 Task: View the idle of the contacts
Action: Mouse scrolled (113, 238) with delta (0, 0)
Screenshot: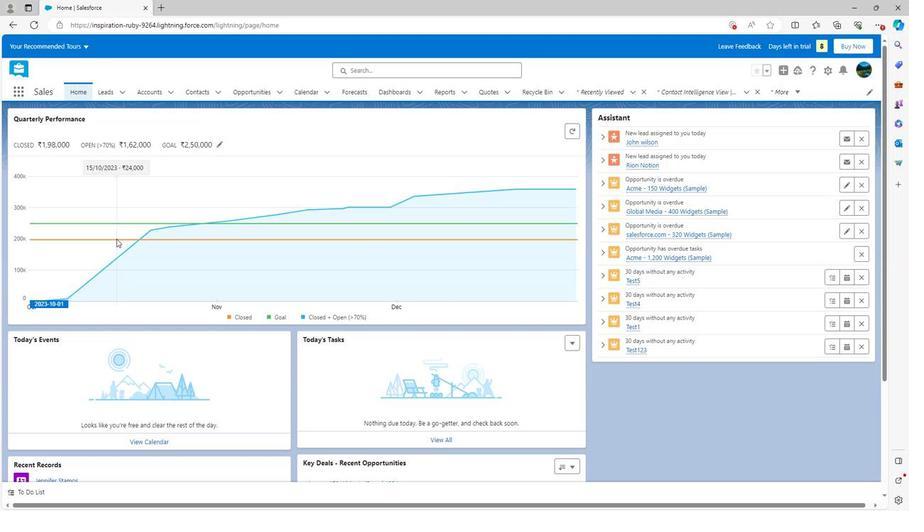 
Action: Mouse scrolled (113, 238) with delta (0, 0)
Screenshot: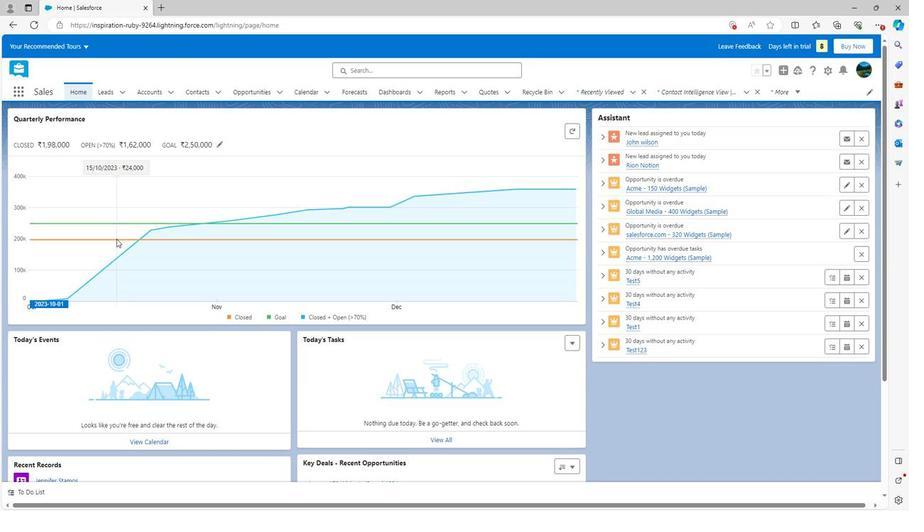 
Action: Mouse scrolled (113, 238) with delta (0, 0)
Screenshot: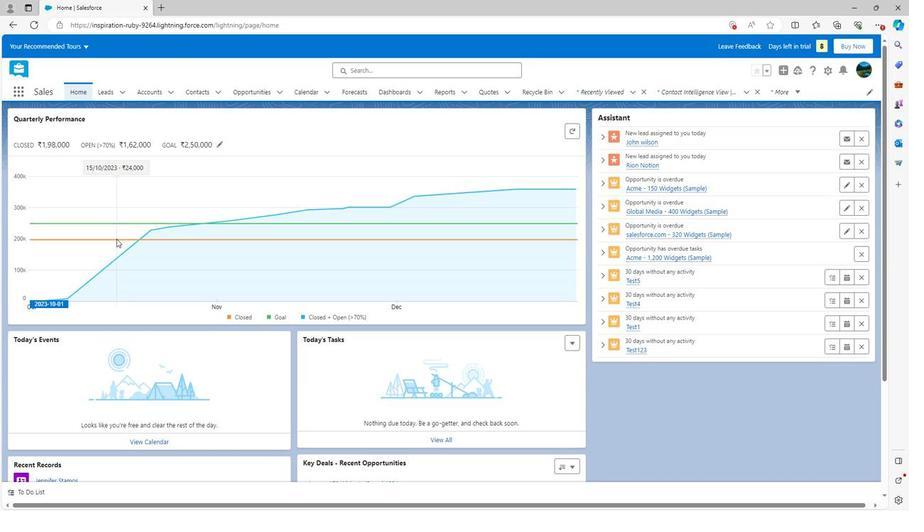 
Action: Mouse scrolled (113, 238) with delta (0, 0)
Screenshot: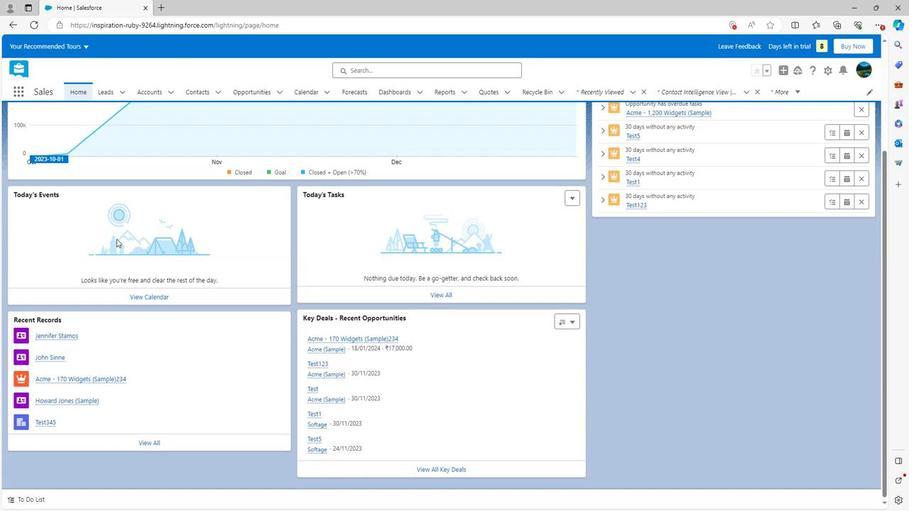
Action: Mouse scrolled (113, 239) with delta (0, 0)
Screenshot: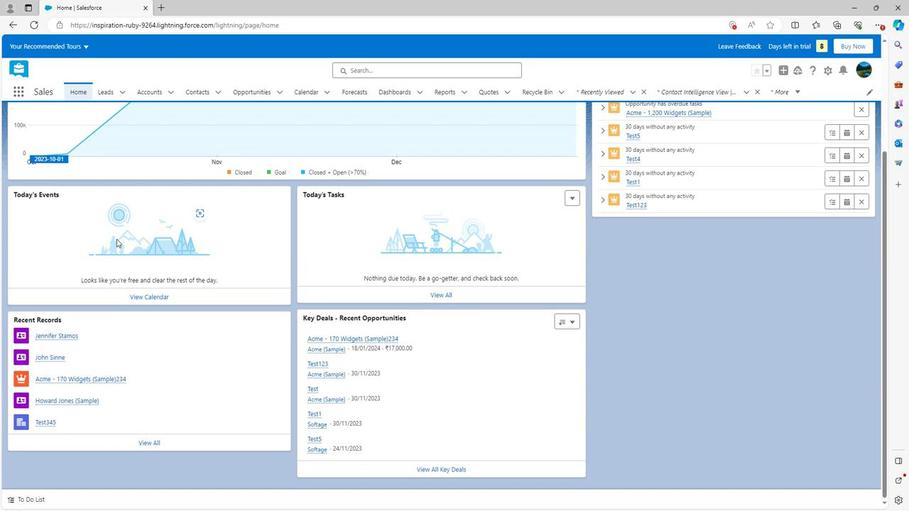 
Action: Mouse scrolled (113, 239) with delta (0, 0)
Screenshot: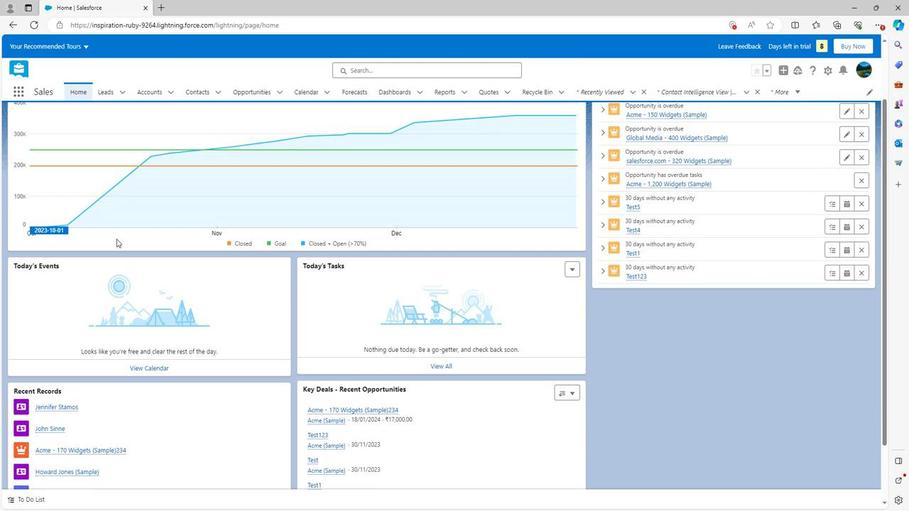 
Action: Mouse scrolled (113, 239) with delta (0, 0)
Screenshot: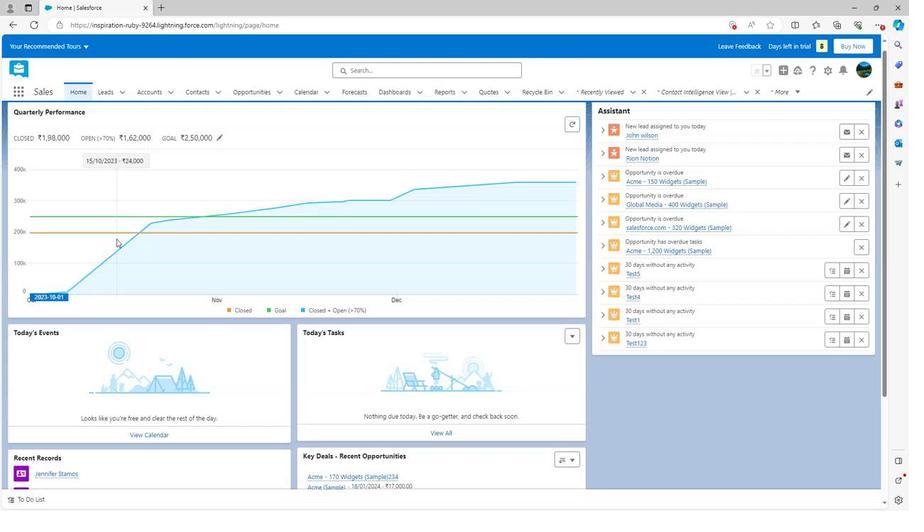 
Action: Mouse moved to (707, 92)
Screenshot: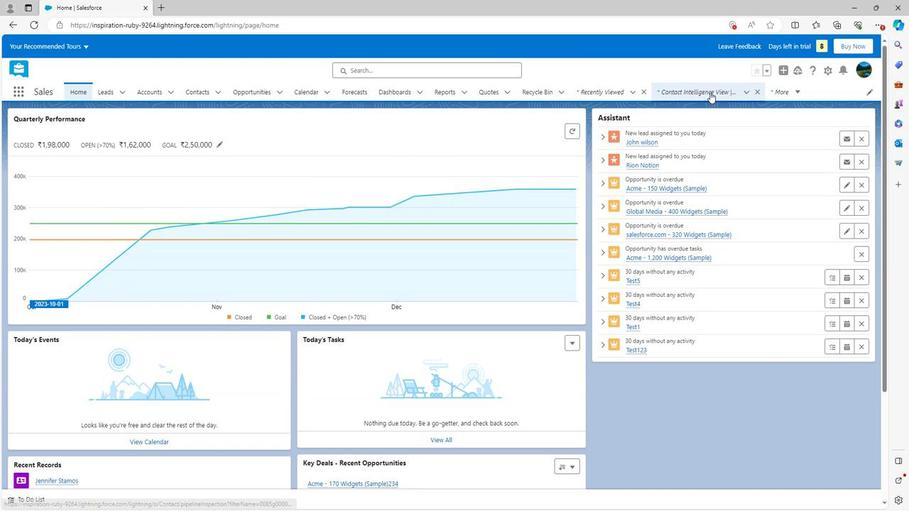 
Action: Mouse pressed left at (707, 92)
Screenshot: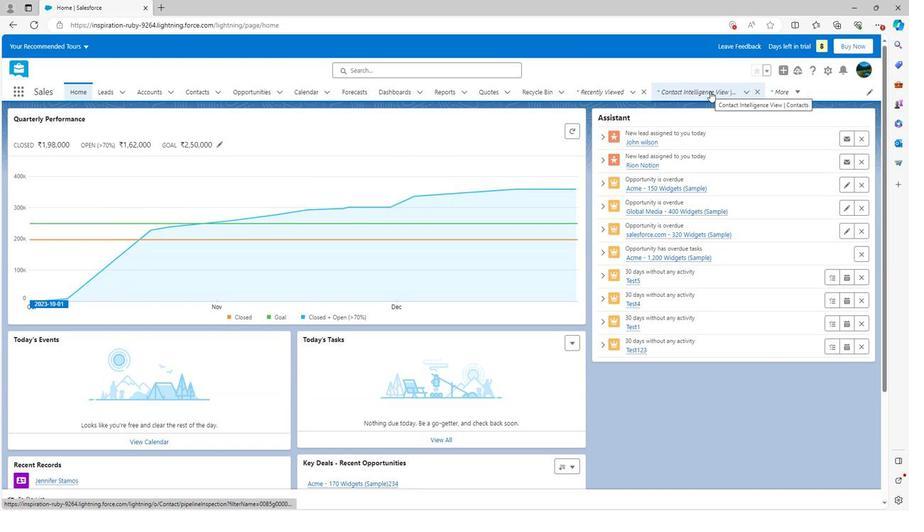 
Action: Mouse moved to (135, 186)
Screenshot: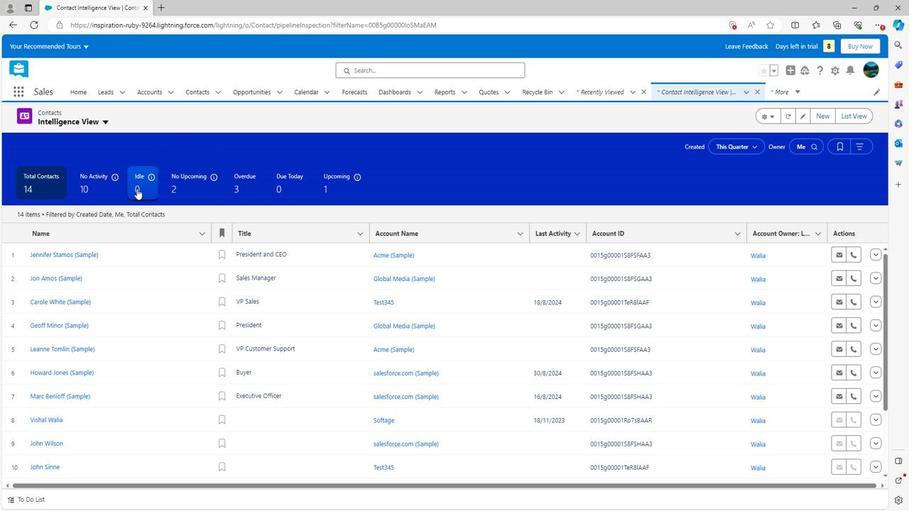 
Action: Mouse pressed left at (135, 186)
Screenshot: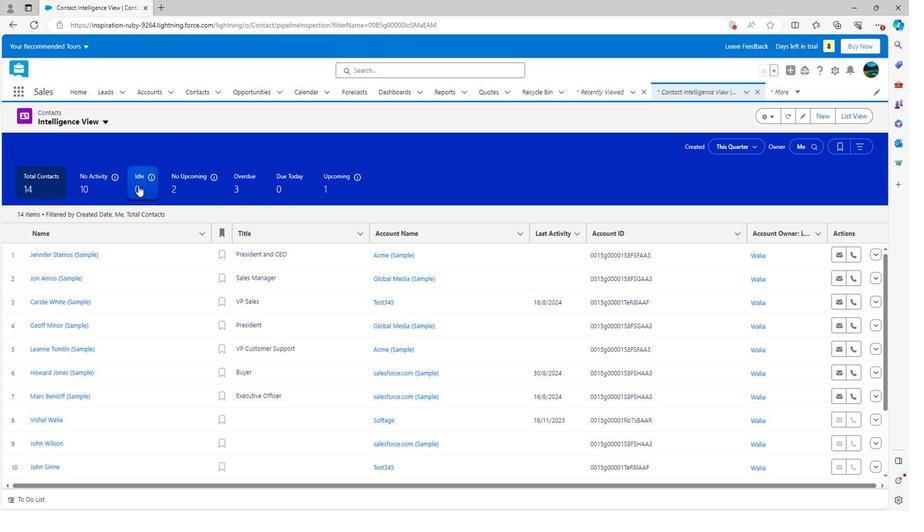 
Action: Mouse moved to (371, 338)
Screenshot: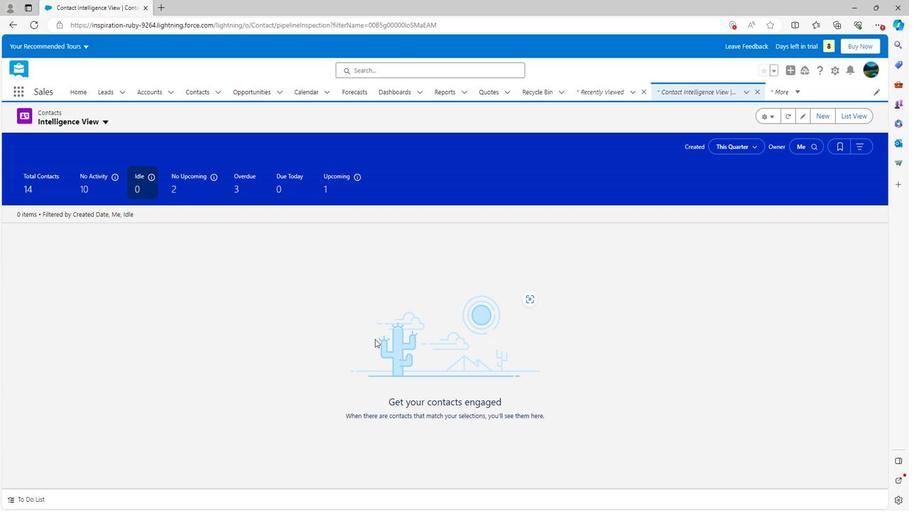 
